 Task: Add an event with the title Second Networking Breakfast Seminar, date '2024/03/09', time 8:50 AM to 10:50 AMand add a description: After the scavenger hunt, a debriefing session will be conducted to allow teams to share their experiences, challenges faced, and lessons learned. This provides an opportunity for reflection, celebration of successes, and identification of areas for improvement.Select event color  Graphite . Add location for the event as: Hanoi, Vietnam, logged in from the account softage.8@softage.netand send the event invitation to softage.9@softage.net and softage.10@softage.net. Set a reminder for the event Daily
Action: Mouse pressed left at (53, 86)
Screenshot: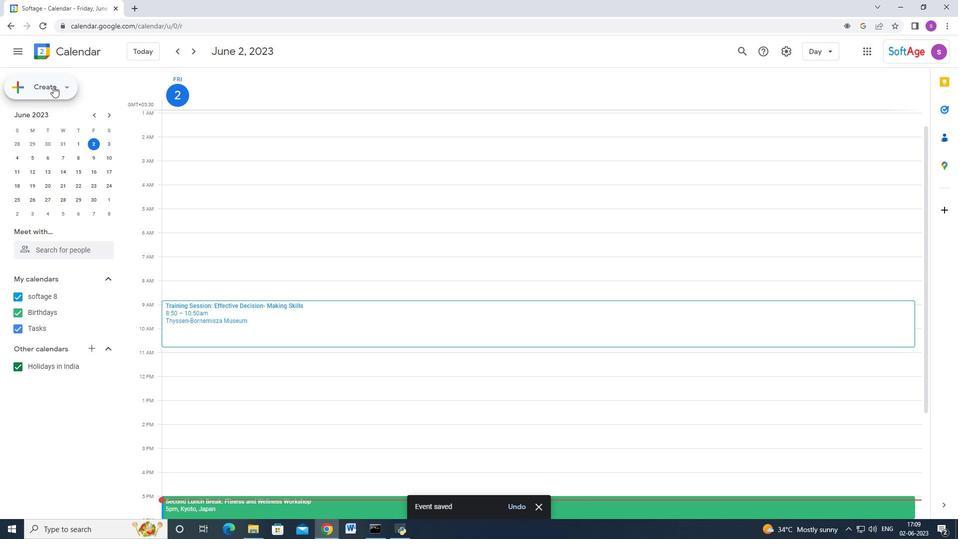 
Action: Mouse moved to (42, 114)
Screenshot: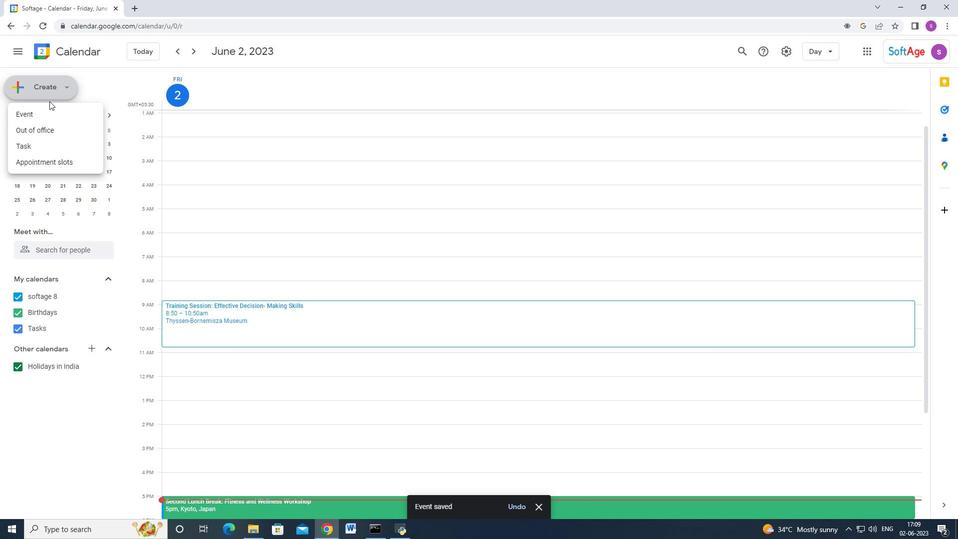 
Action: Mouse pressed left at (42, 114)
Screenshot: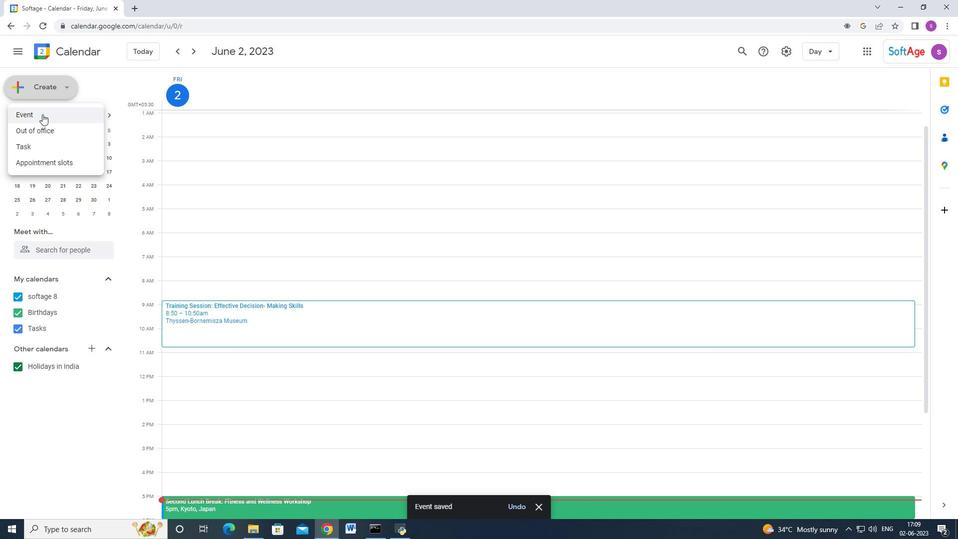 
Action: Mouse moved to (554, 477)
Screenshot: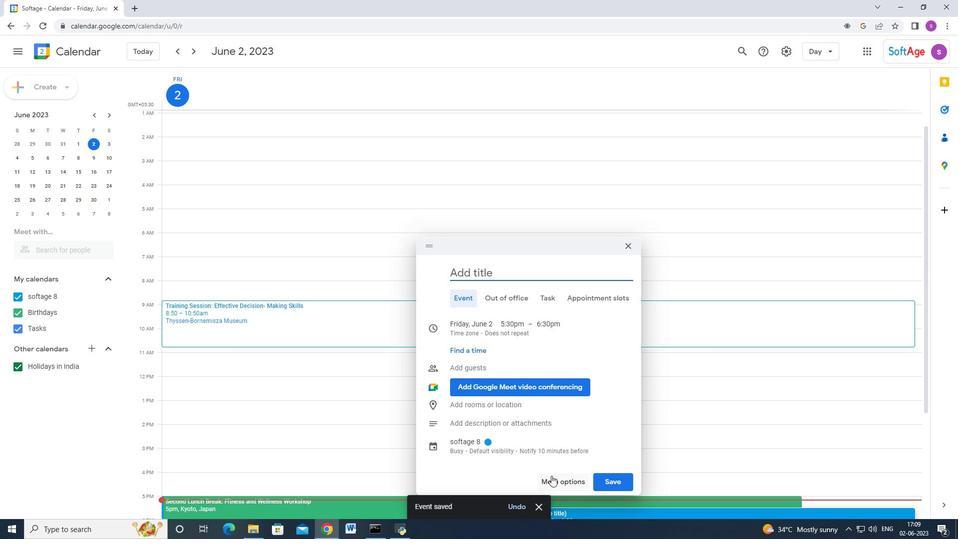 
Action: Mouse pressed left at (554, 477)
Screenshot: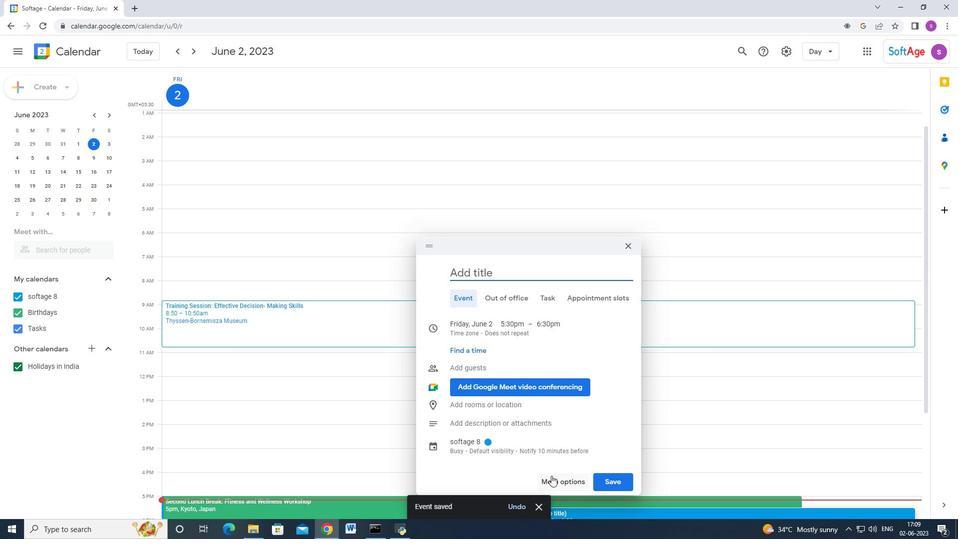 
Action: Mouse moved to (60, 86)
Screenshot: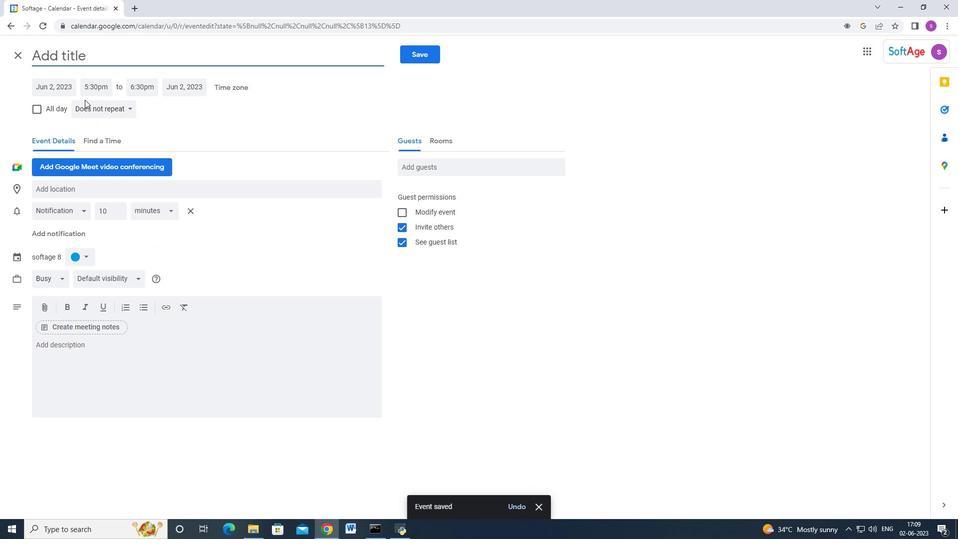 
Action: Mouse pressed left at (60, 86)
Screenshot: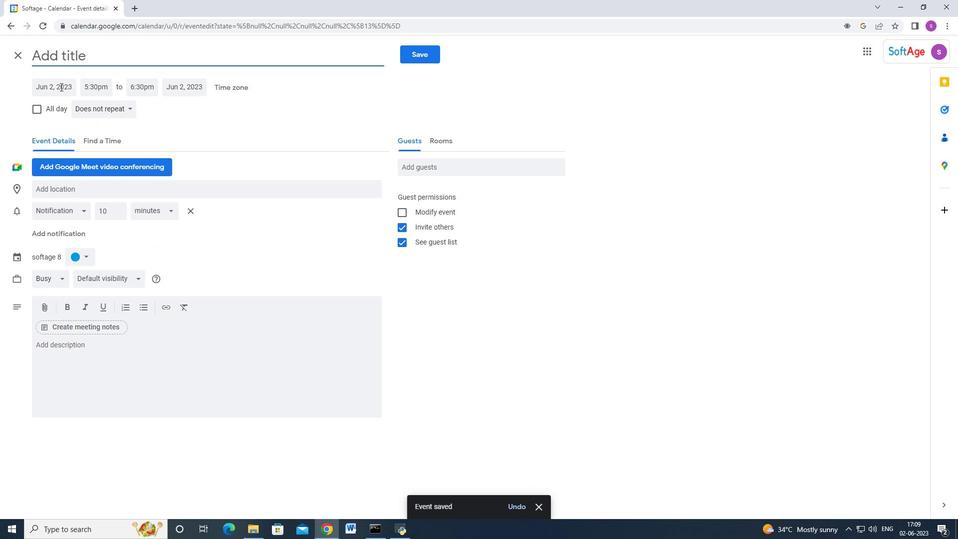 
Action: Mouse moved to (73, 56)
Screenshot: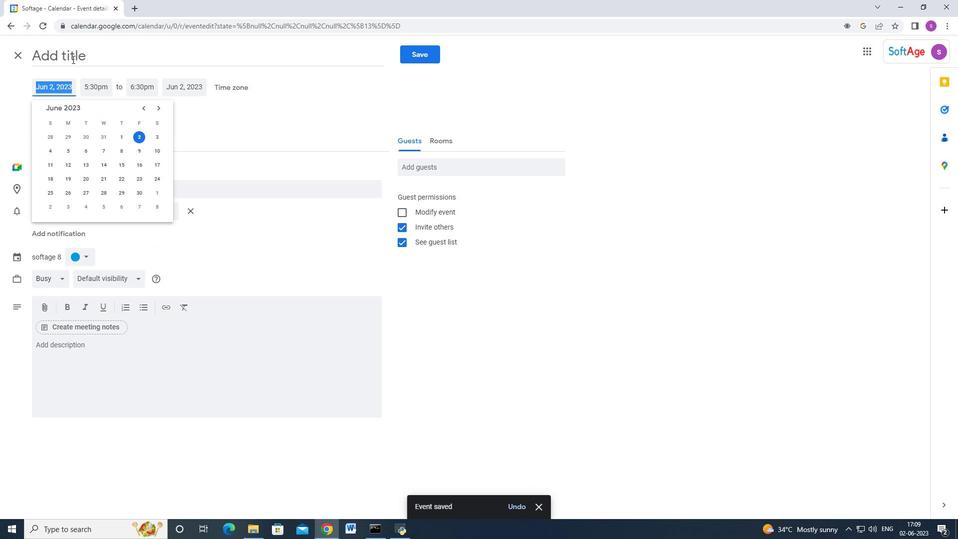 
Action: Mouse pressed left at (73, 56)
Screenshot: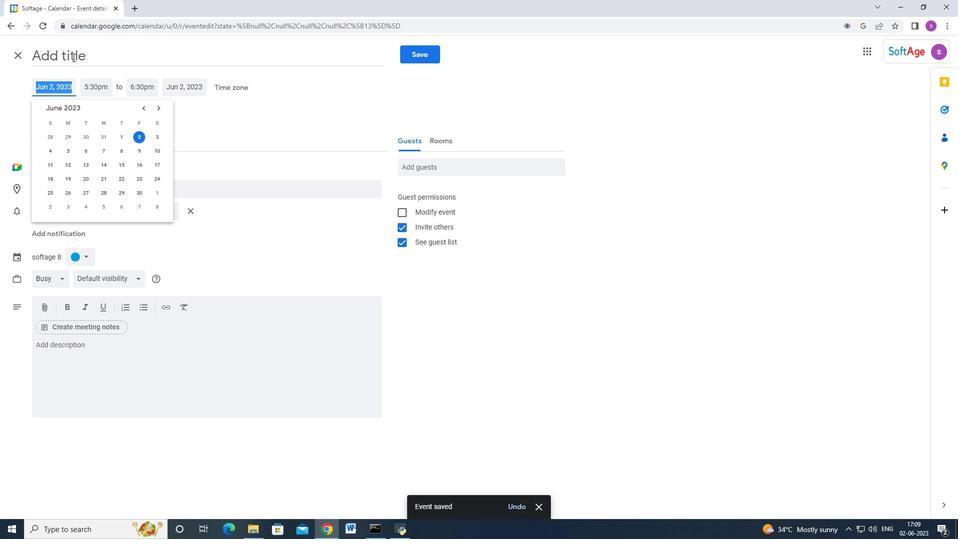 
Action: Key pressed <Key.shift_r>Secib<Key.backspace><Key.backspace>ond<Key.space><Key.shift>Netwr<Key.backspace>orking<Key.space><Key.shift>Breakfast<Key.space><Key.shift_r>Seminar
Screenshot: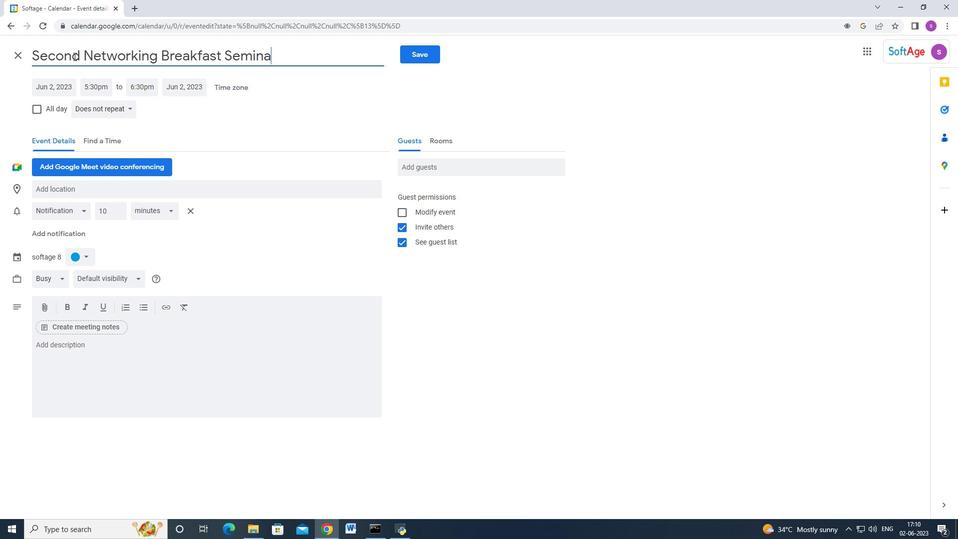 
Action: Mouse moved to (49, 92)
Screenshot: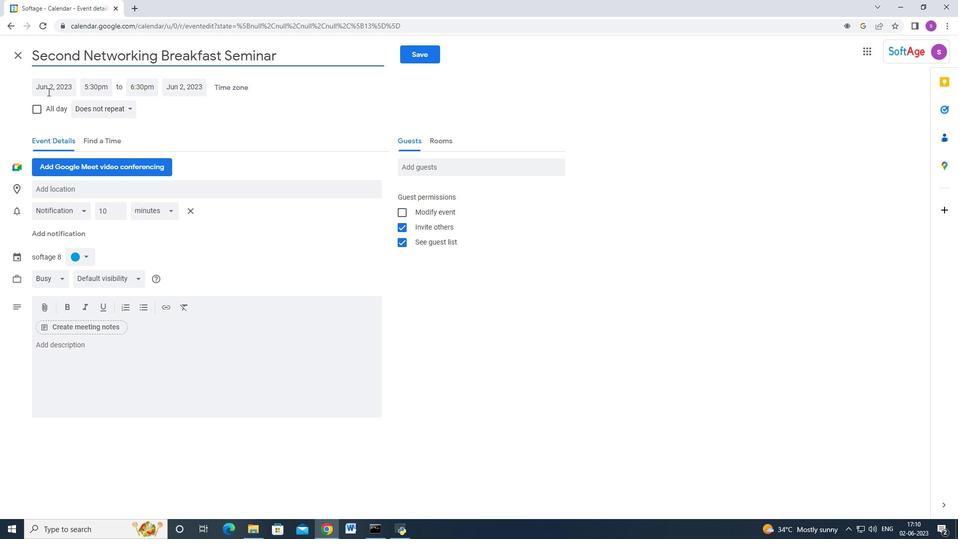 
Action: Mouse pressed left at (49, 92)
Screenshot: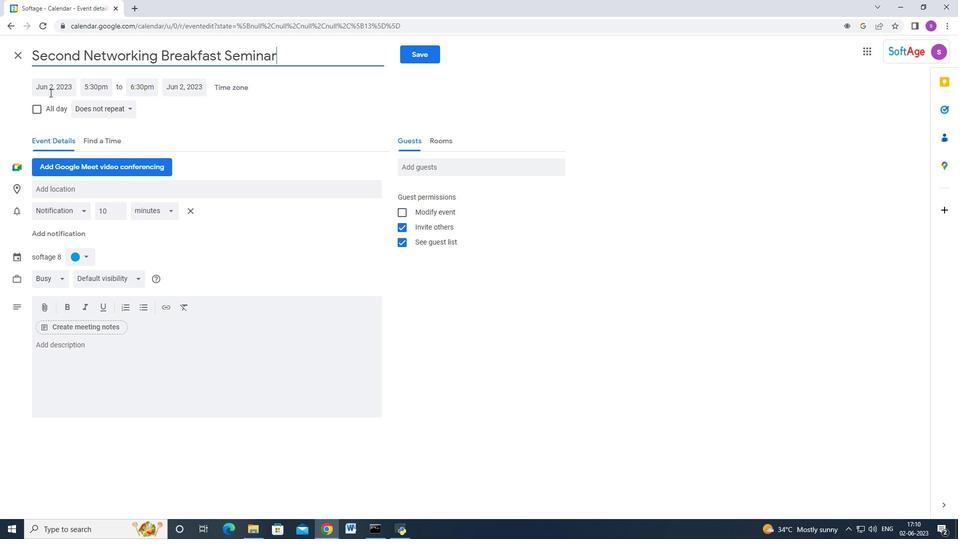 
Action: Mouse moved to (156, 111)
Screenshot: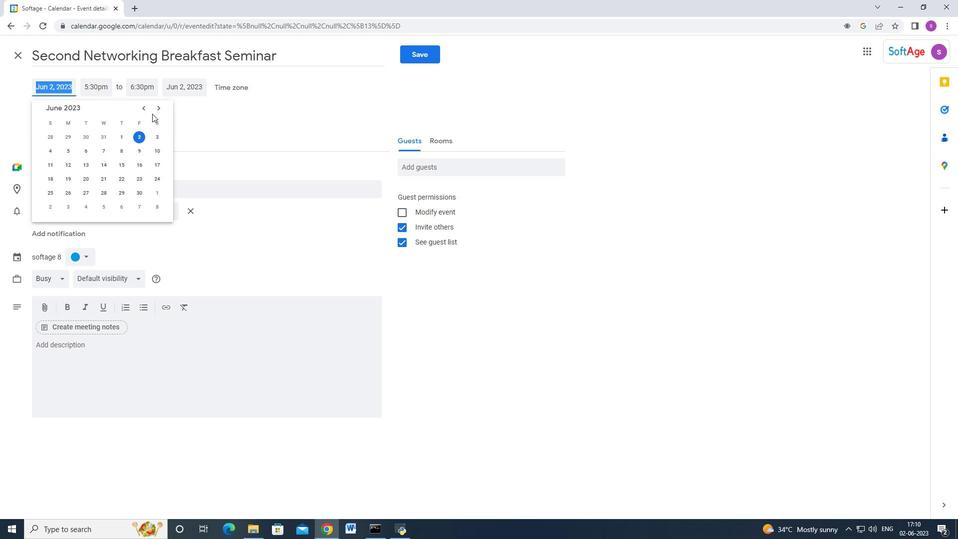 
Action: Mouse pressed left at (156, 111)
Screenshot: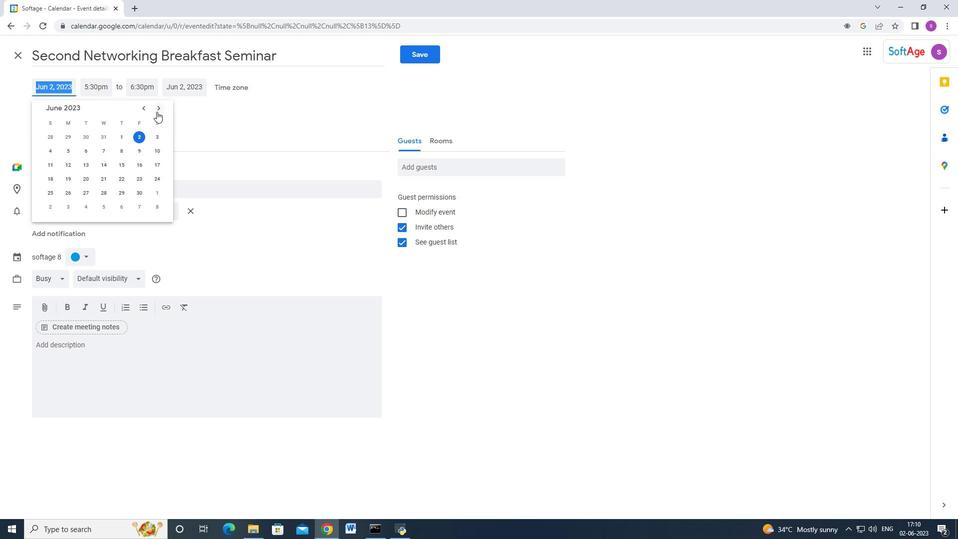 
Action: Mouse pressed left at (156, 111)
Screenshot: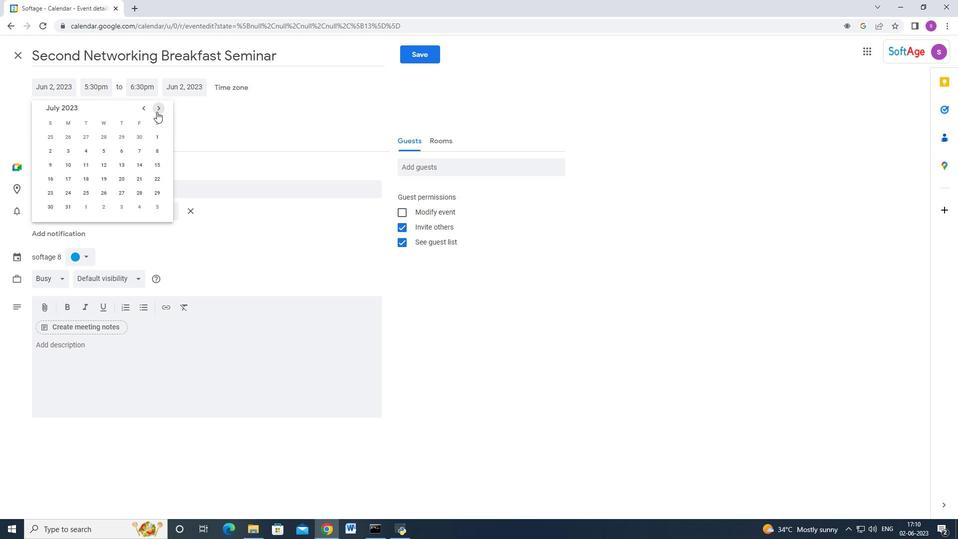 
Action: Mouse pressed left at (156, 111)
Screenshot: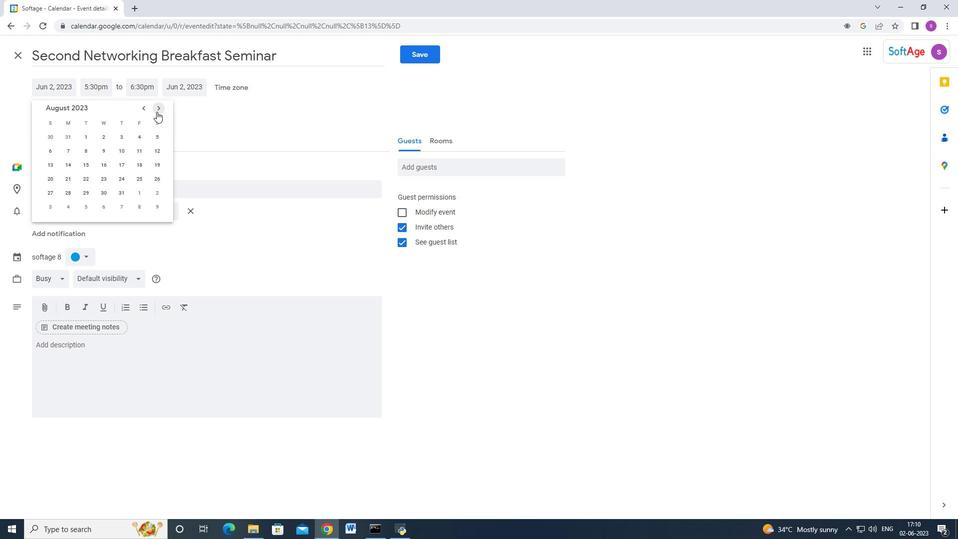 
Action: Mouse pressed left at (156, 111)
Screenshot: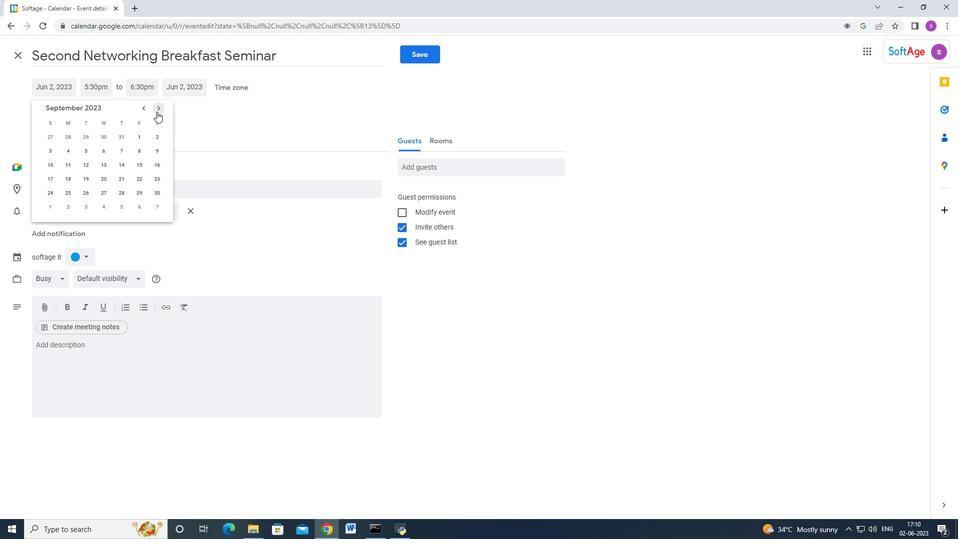 
Action: Mouse pressed left at (156, 111)
Screenshot: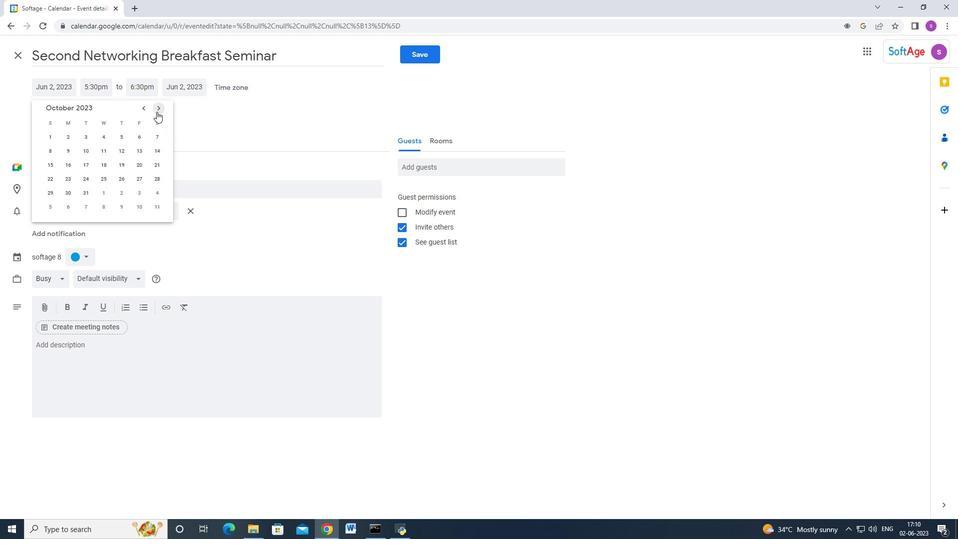 
Action: Mouse pressed left at (156, 111)
Screenshot: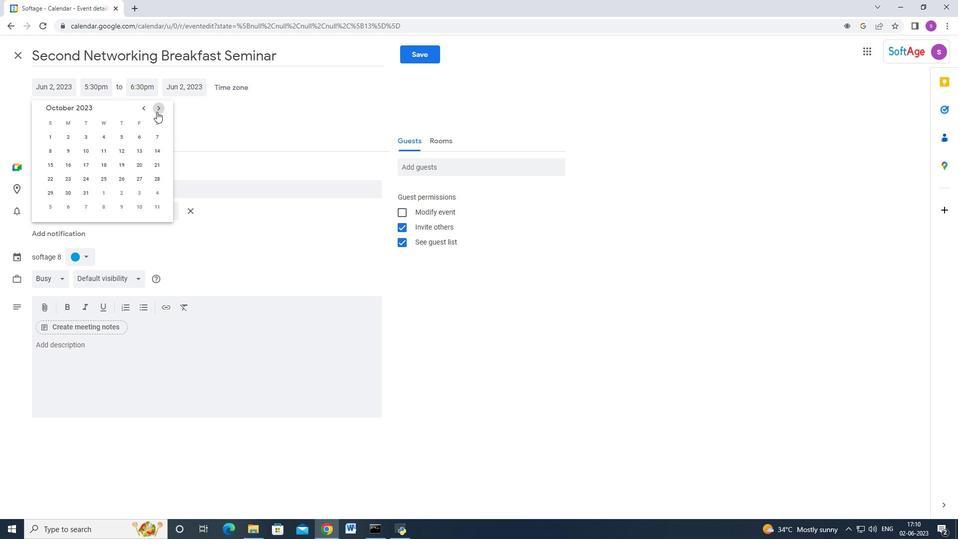 
Action: Mouse pressed left at (156, 111)
Screenshot: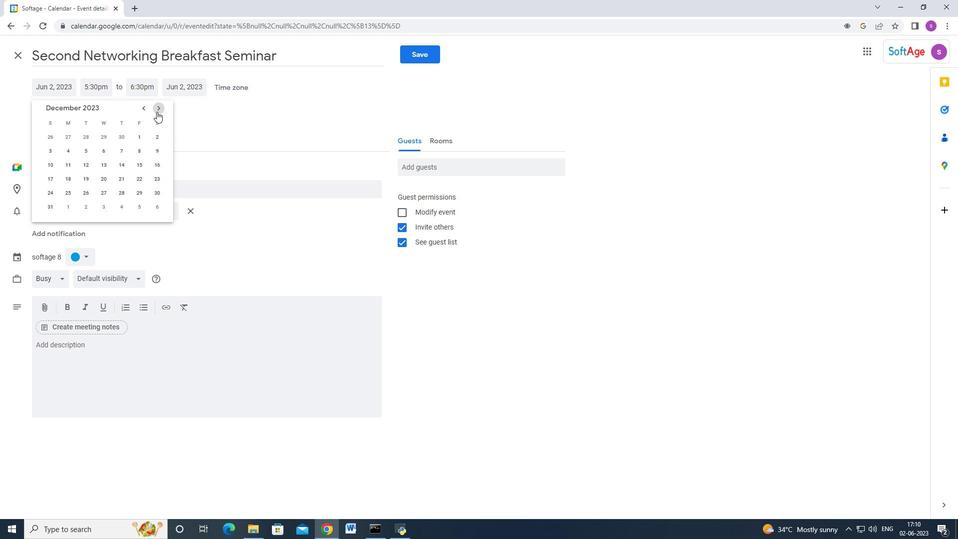 
Action: Mouse pressed left at (156, 111)
Screenshot: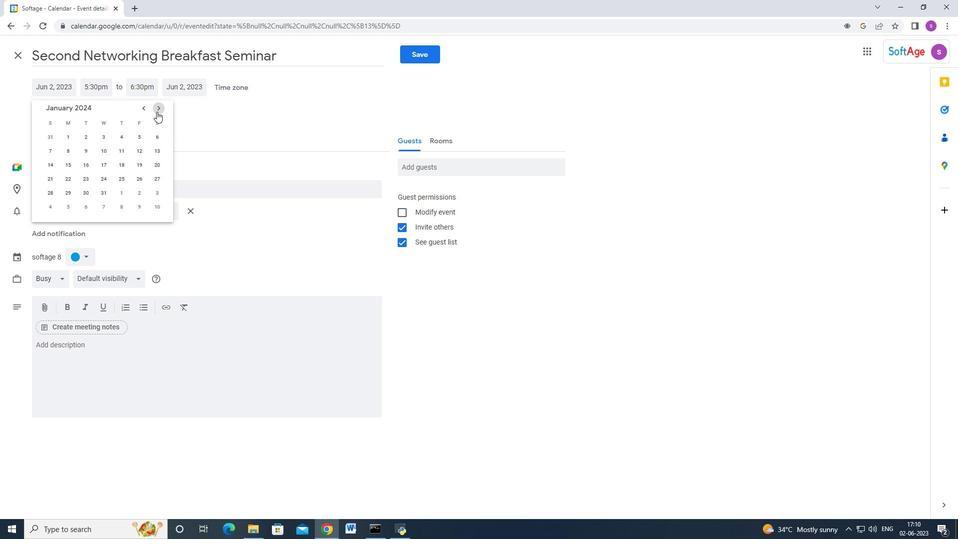 
Action: Mouse pressed left at (156, 111)
Screenshot: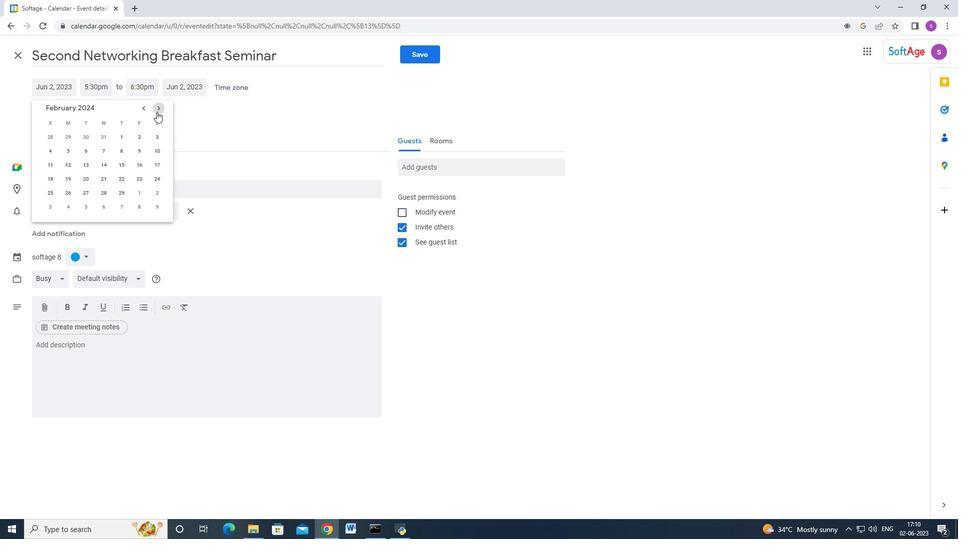 
Action: Mouse pressed left at (156, 111)
Screenshot: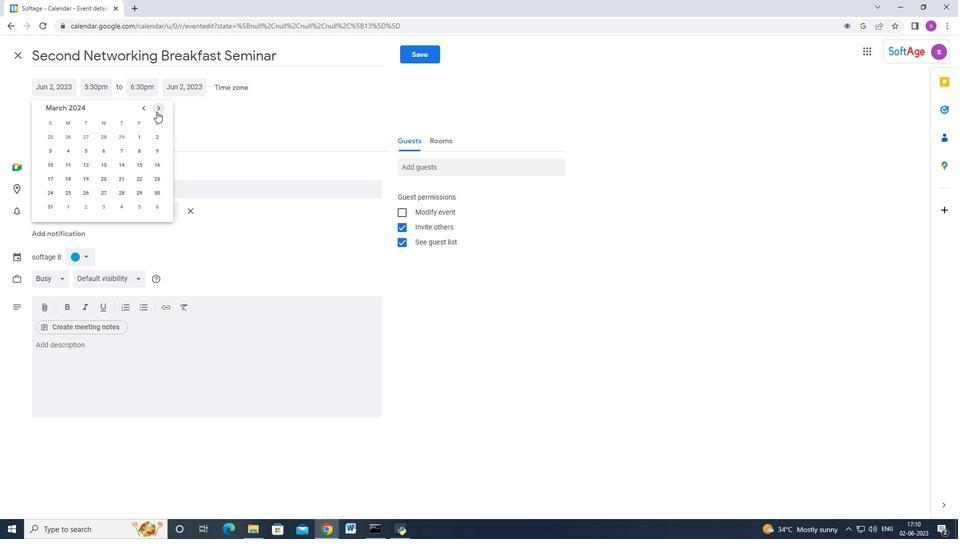 
Action: Mouse moved to (136, 110)
Screenshot: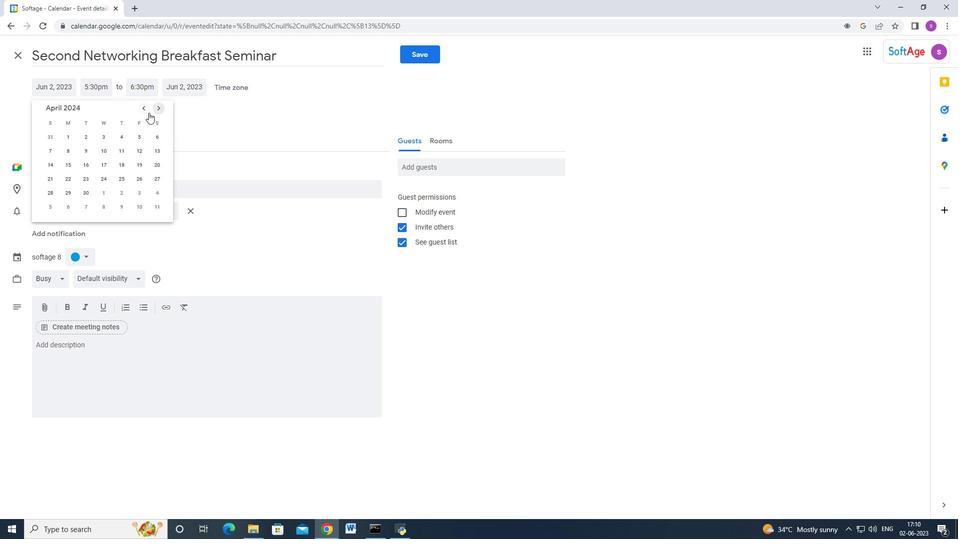 
Action: Mouse pressed left at (136, 110)
Screenshot: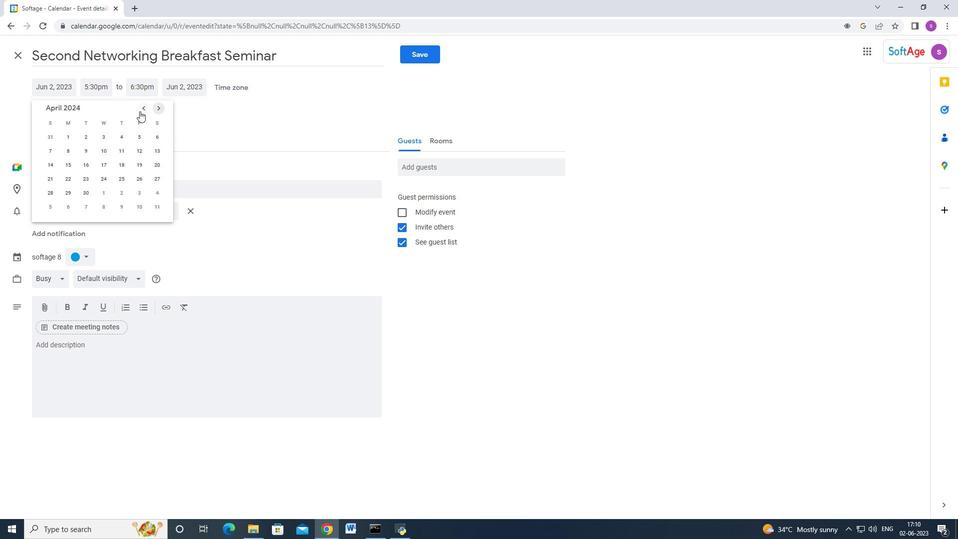 
Action: Mouse moved to (141, 108)
Screenshot: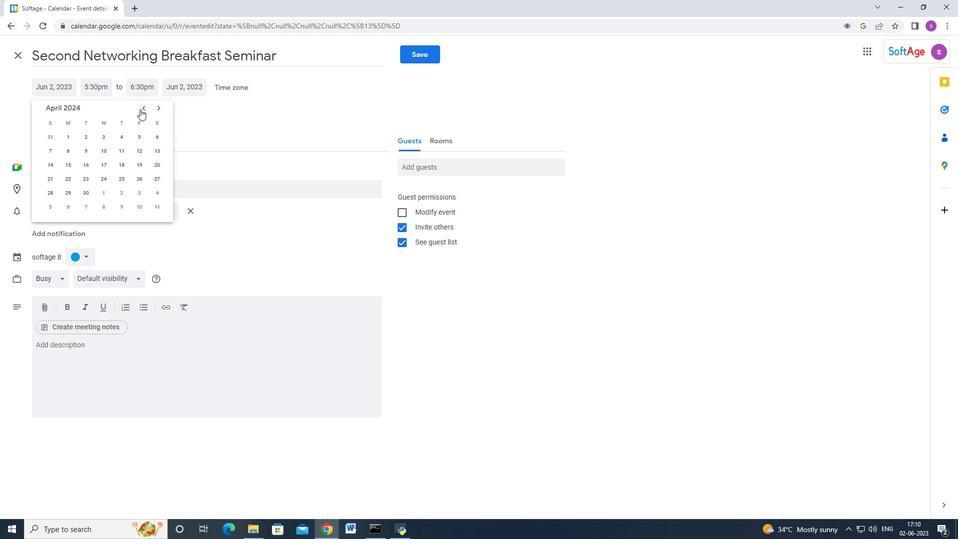 
Action: Mouse pressed left at (141, 108)
Screenshot: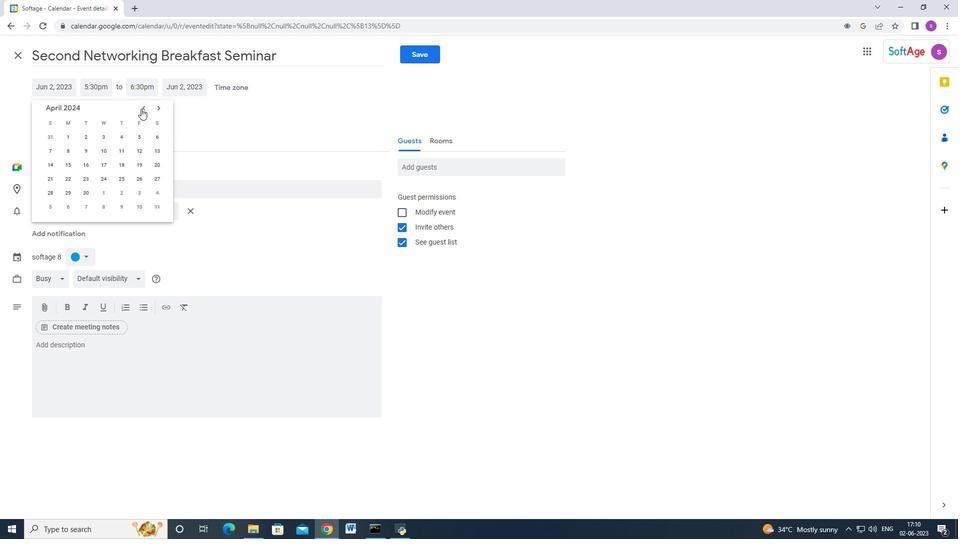 
Action: Mouse moved to (161, 153)
Screenshot: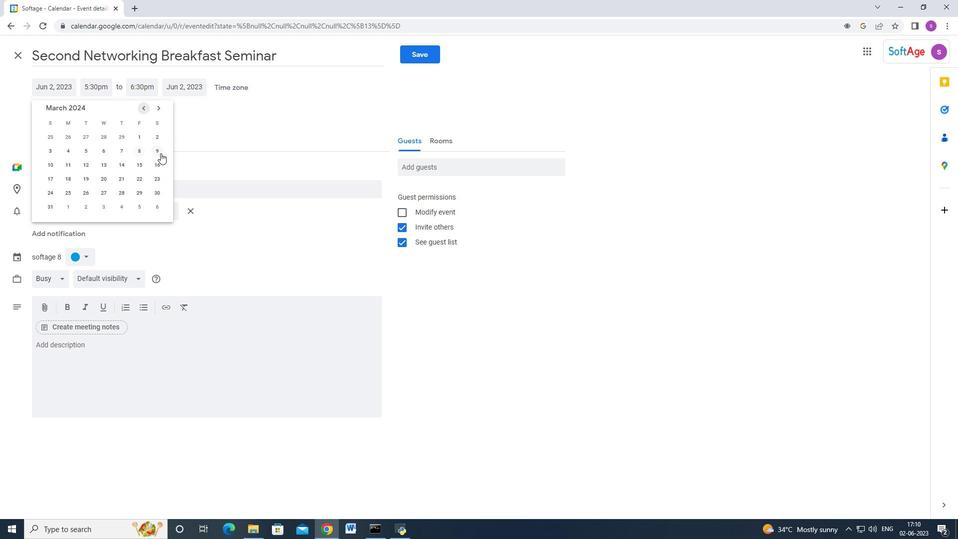 
Action: Mouse pressed left at (161, 153)
Screenshot: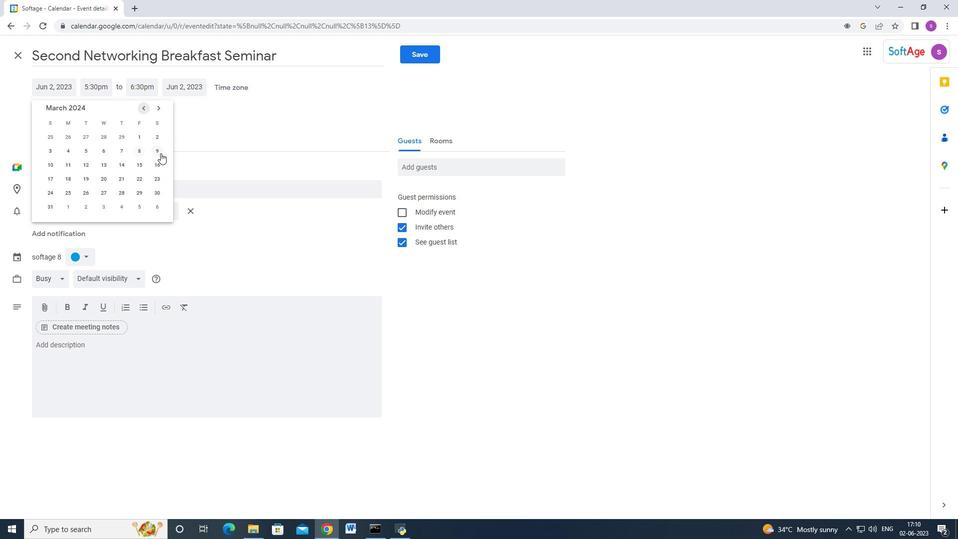 
Action: Mouse moved to (94, 90)
Screenshot: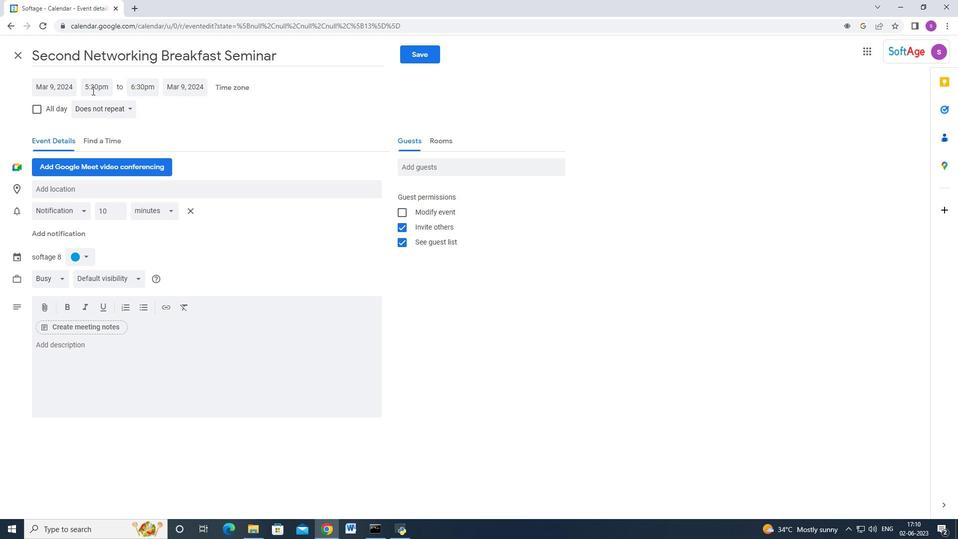 
Action: Mouse pressed left at (94, 90)
Screenshot: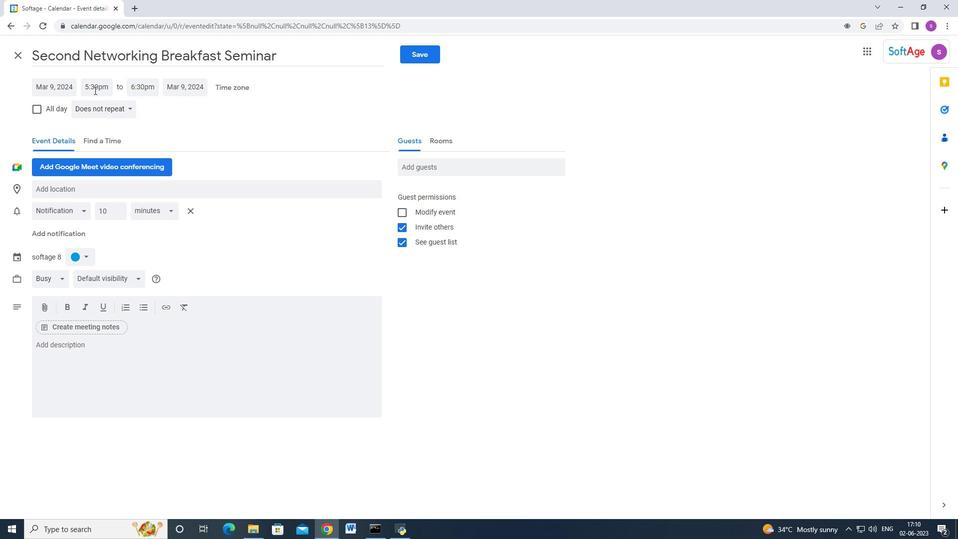 
Action: Key pressed 8<Key.shift>:50am<Key.down><Key.down><Key.up><Key.backspace><Key.backspace><Key.backspace><Key.backspace><Key.backspace><Key.backspace><Key.backspace><Key.backspace>8<Key.shift>:50am<Key.enter><Key.tab><Key.backspace>10<Key.shift>:50am<Key.enter>
Screenshot: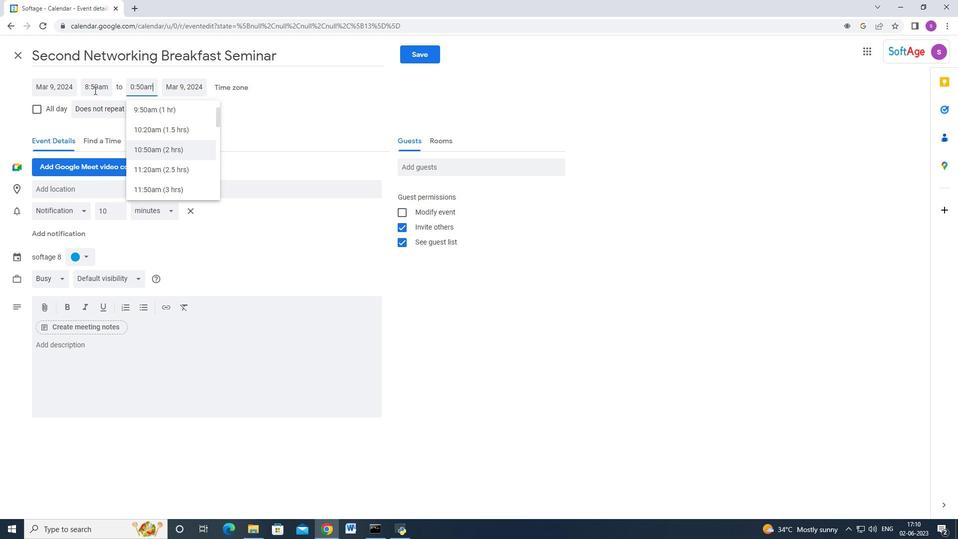 
Action: Mouse moved to (122, 346)
Screenshot: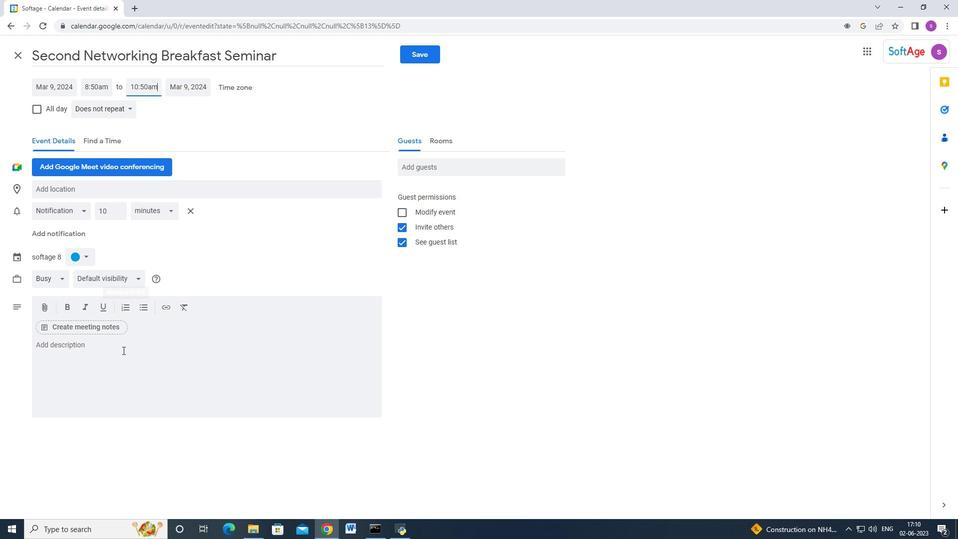
Action: Mouse pressed left at (122, 346)
Screenshot: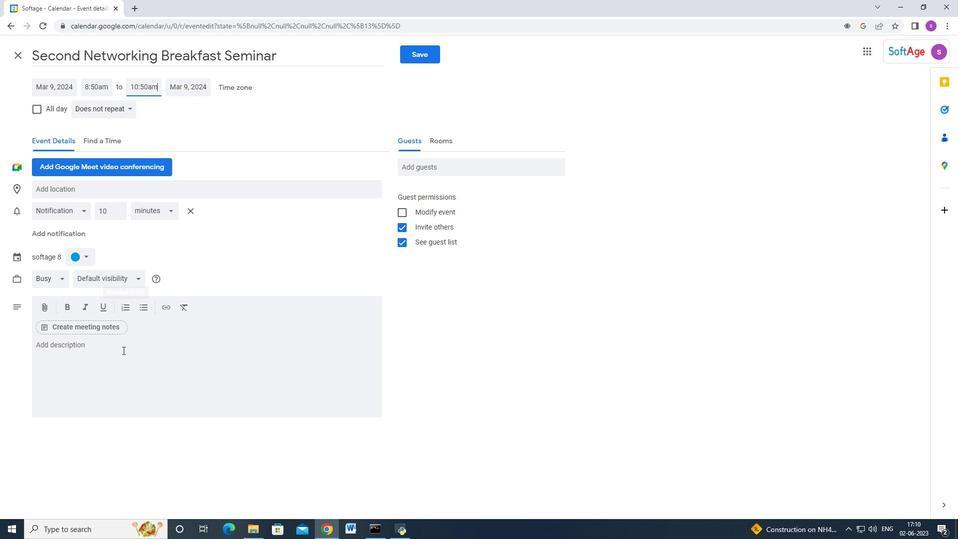 
Action: Key pressed <Key.shift><Key.shift><Key.shift><Key.shift><Key.shift><Key.shift><Key.shift><Key.shift><Key.shift><Key.shift><Key.shift><Key.shift><Key.shift><Key.shift><Key.shift><Key.shift><Key.shift><Key.shift><Key.shift><Key.shift><Key.shift><Key.shift><Key.shift><Key.shift><Key.shift><Key.shift><Key.shift><Key.shift><Key.shift><Key.shift><Key.shift><Key.shift><Key.shift><Key.shift><Key.shift><Key.shift><Key.shift_r>After<Key.space>the<Key.space><Key.shift_r>scavenger<Key.space>hunt,<Key.space>a<Key.space>debriefing<Key.space>session<Key.space>will<Key.space>be<Key.space>conducted<Key.space>to<Key.space>allow<Key.space>teams<Key.space>to<Key.space>share<Key.space>their<Key.space>experiences,<Key.space>challenges<Key.space>faced,<Key.space>and<Key.space>lessons<Key.space>learned.<Key.space><Key.shift>This<Key.space>provides<Key.space>an<Key.space>opportui<Key.backspace>nity<Key.space>for<Key.space>reflex<Key.backspace>ction,<Key.space>cle<Key.backspace><Key.backspace>elebration<Key.space>of<Key.space>successess<Key.backspace>,<Key.space>and<Key.space>identifu<Key.backspace>ication<Key.space>of<Key.space>areas<Key.space>for<Key.space>improvement<Key.space><Key.backspace>.<Key.space><Key.shift_r>Select<Key.space>event<Key.space><Key.backspace><Key.backspace><Key.backspace><Key.backspace><Key.backspace><Key.backspace><Key.backspace><Key.backspace><Key.backspace><Key.backspace><Key.backspace><Key.backspace><Key.backspace>
Screenshot: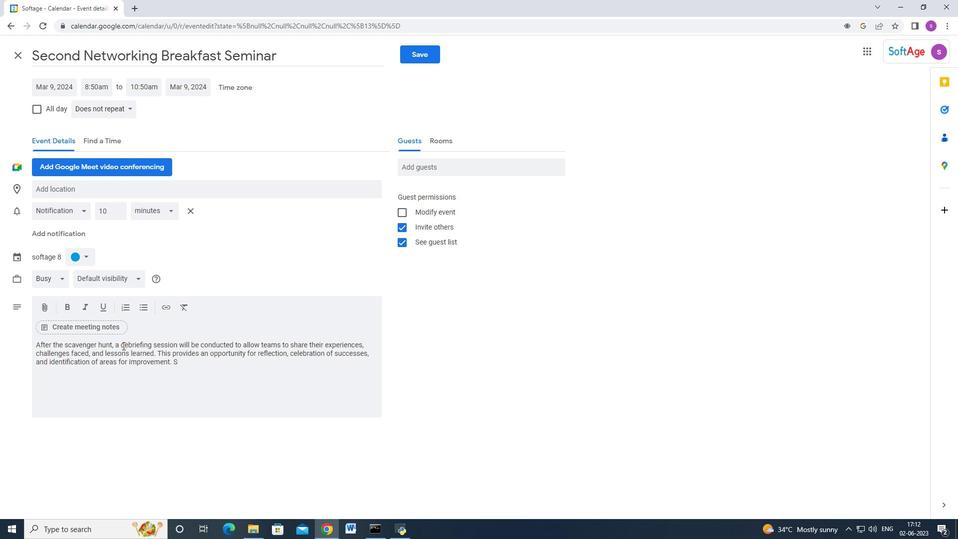 
Action: Mouse moved to (86, 261)
Screenshot: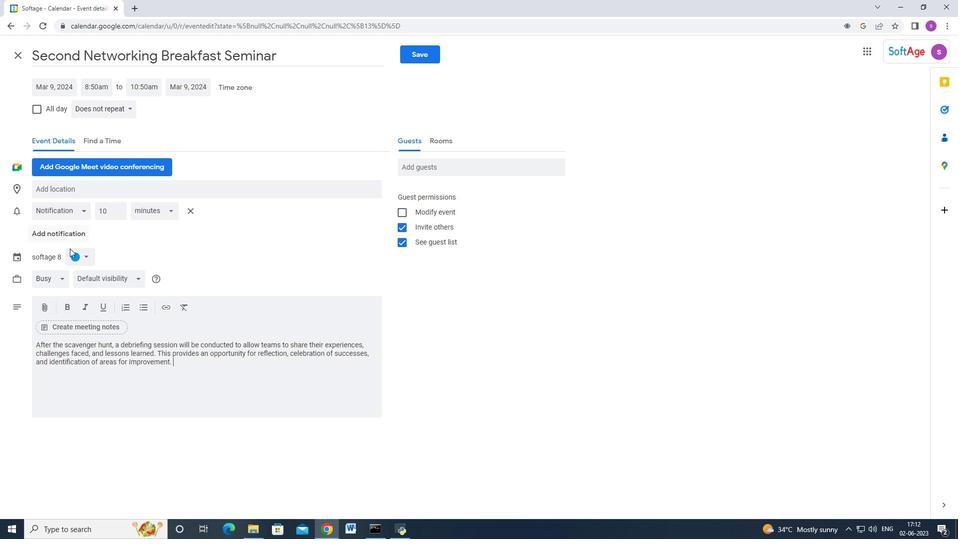 
Action: Mouse pressed left at (86, 261)
Screenshot: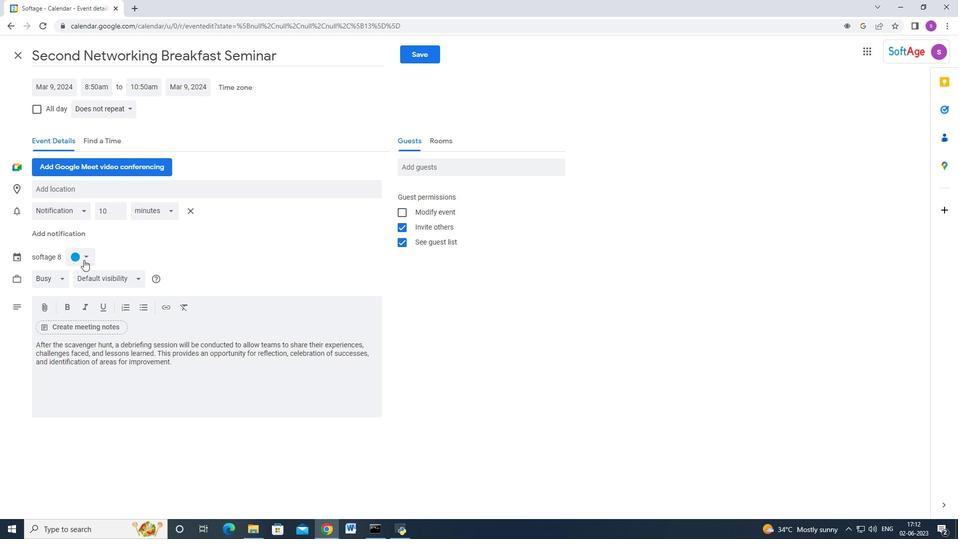 
Action: Mouse moved to (74, 316)
Screenshot: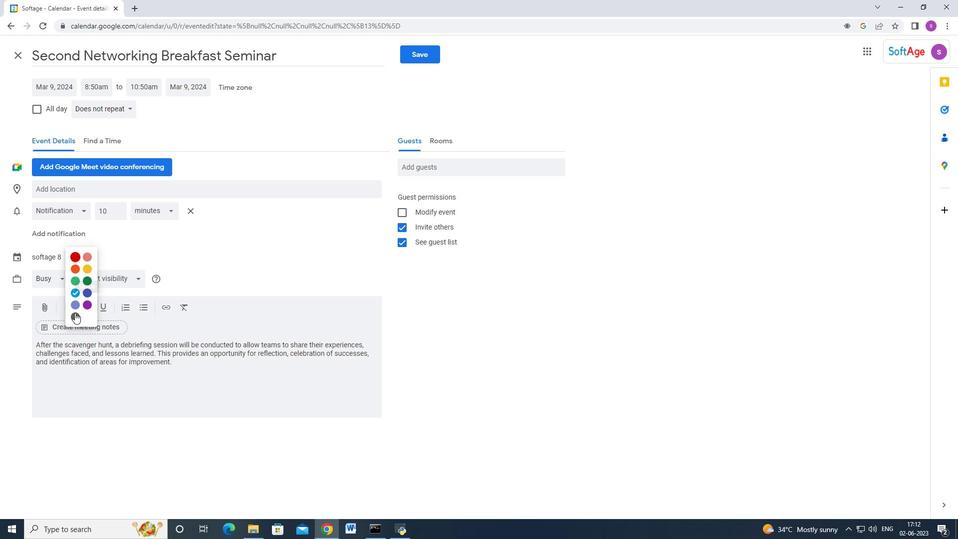 
Action: Mouse pressed left at (74, 316)
Screenshot: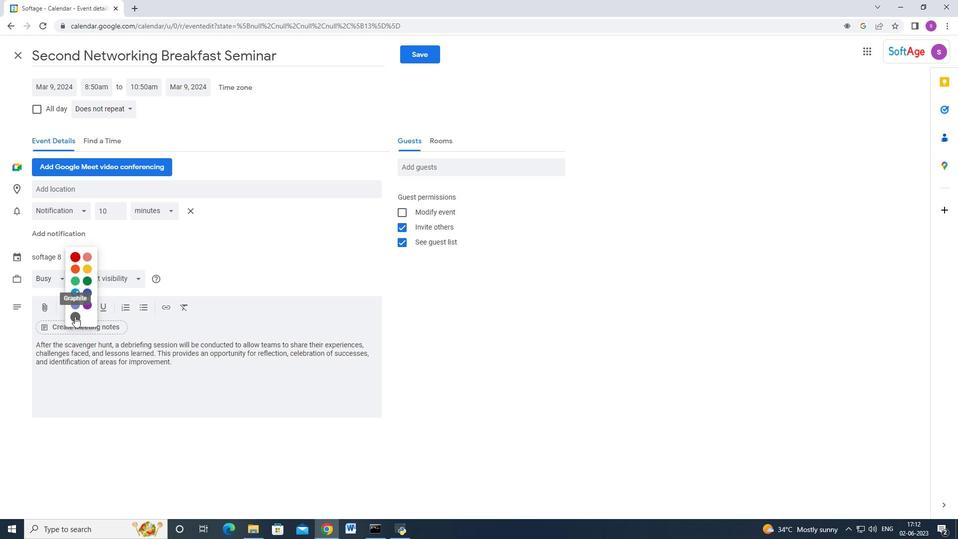 
Action: Mouse moved to (128, 190)
Screenshot: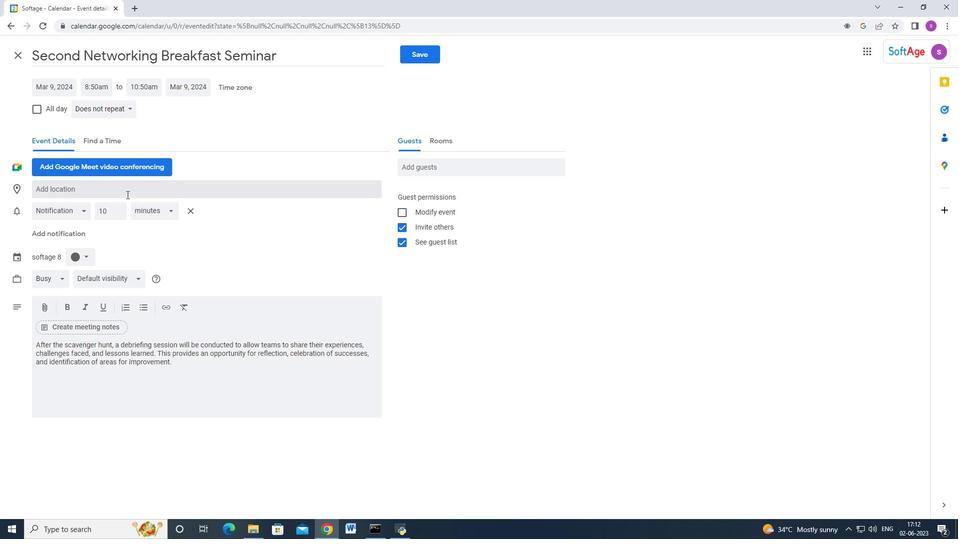 
Action: Mouse pressed left at (128, 190)
Screenshot: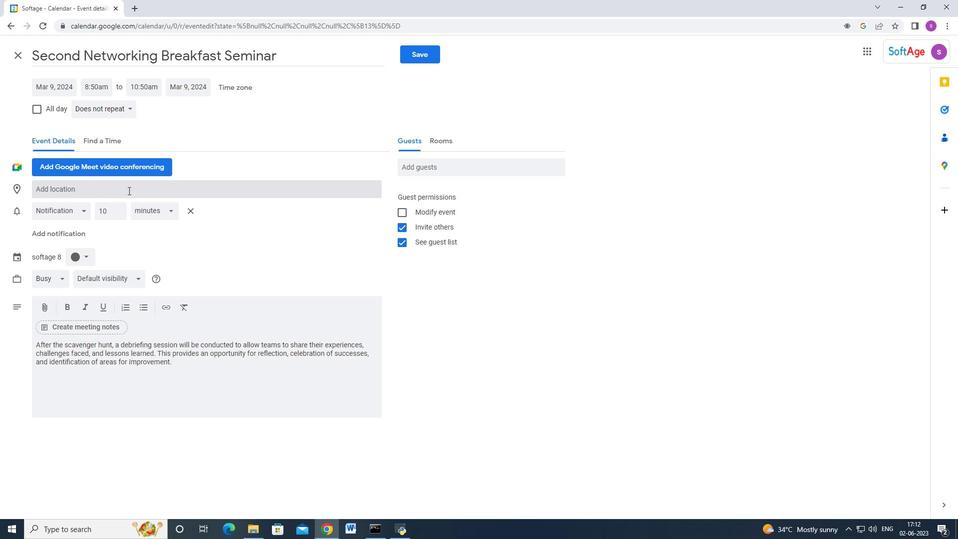 
Action: Key pressed <Key.shift>Gab<Key.backspace><Key.backspace><Key.backspace><Key.shift>Hanoi,<Key.space><Key.shift>Viet
Screenshot: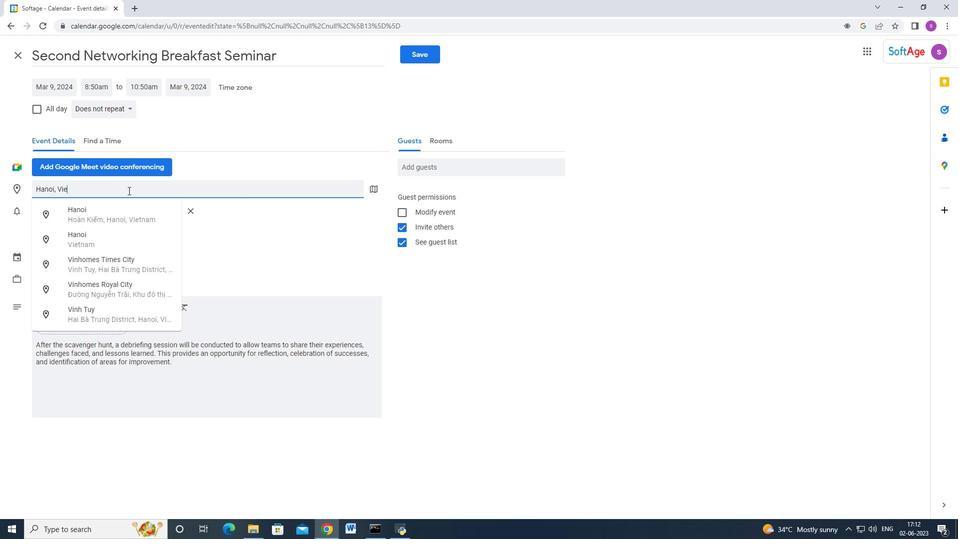 
Action: Mouse moved to (89, 248)
Screenshot: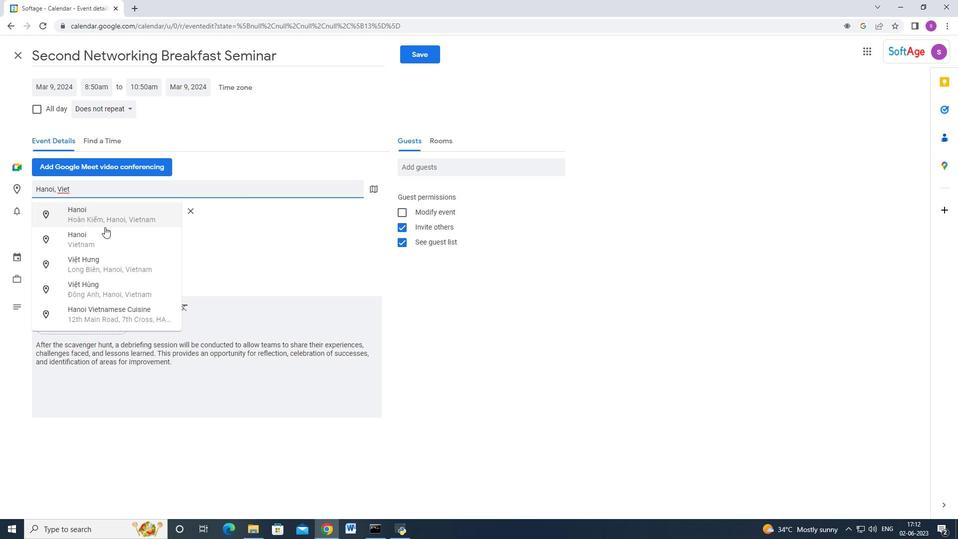 
Action: Mouse pressed left at (89, 248)
Screenshot: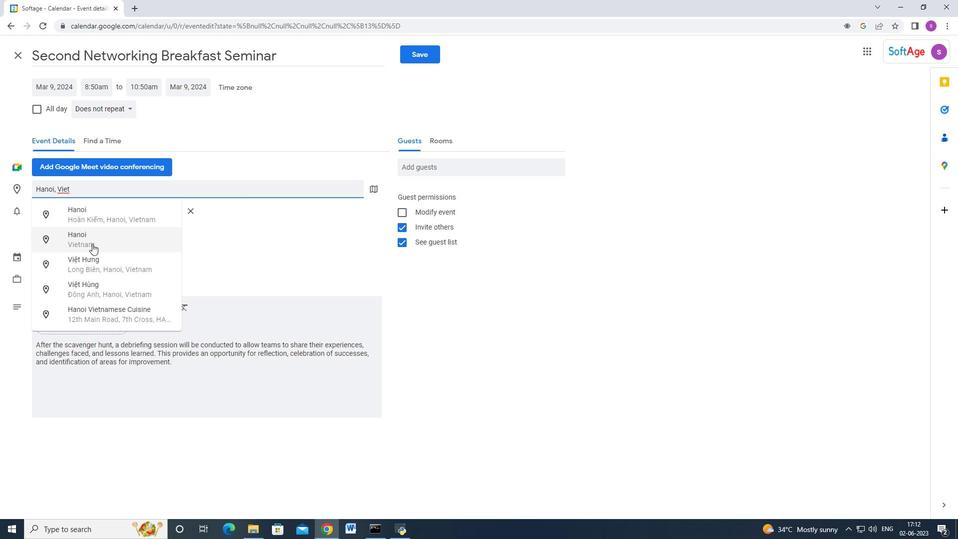 
Action: Mouse moved to (421, 168)
Screenshot: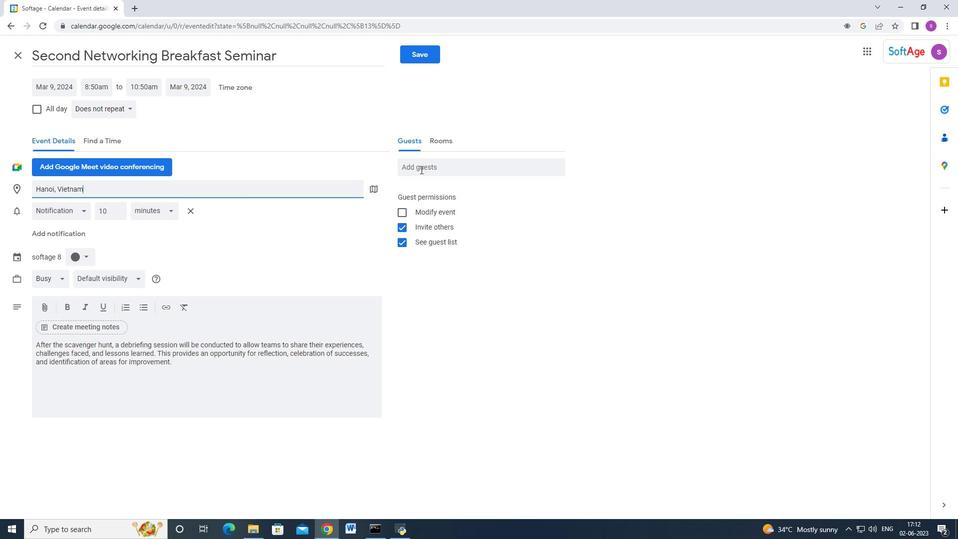 
Action: Mouse pressed left at (421, 168)
Screenshot: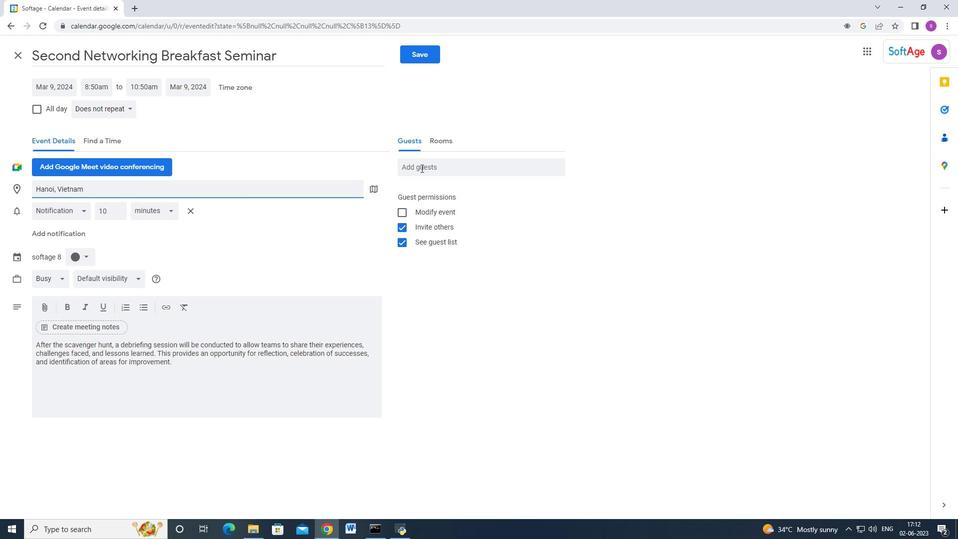 
Action: Mouse moved to (421, 168)
Screenshot: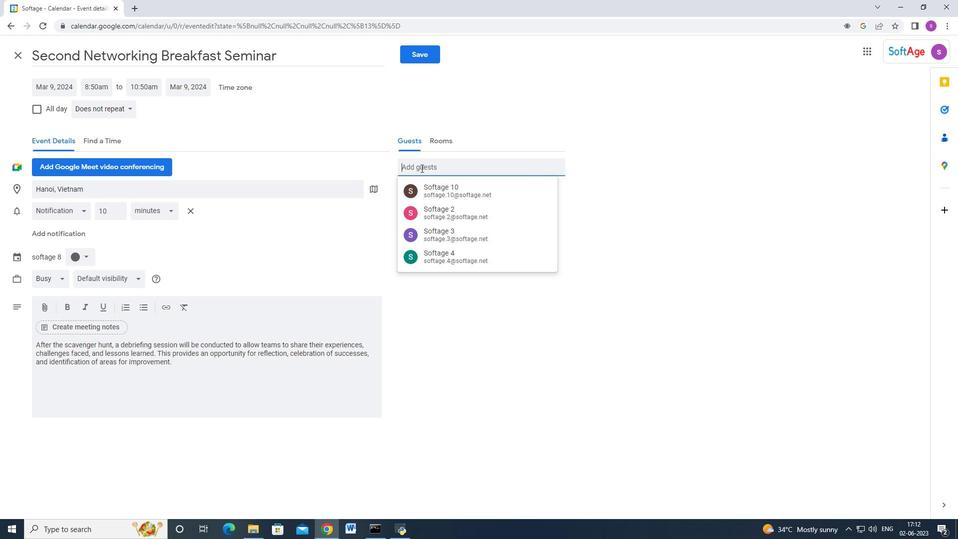 
Action: Key pressed softage.9<Key.shift_r>@softage.net<Key.enter>softage.10<Key.shift_r>@softage.net<Key.enter>
Screenshot: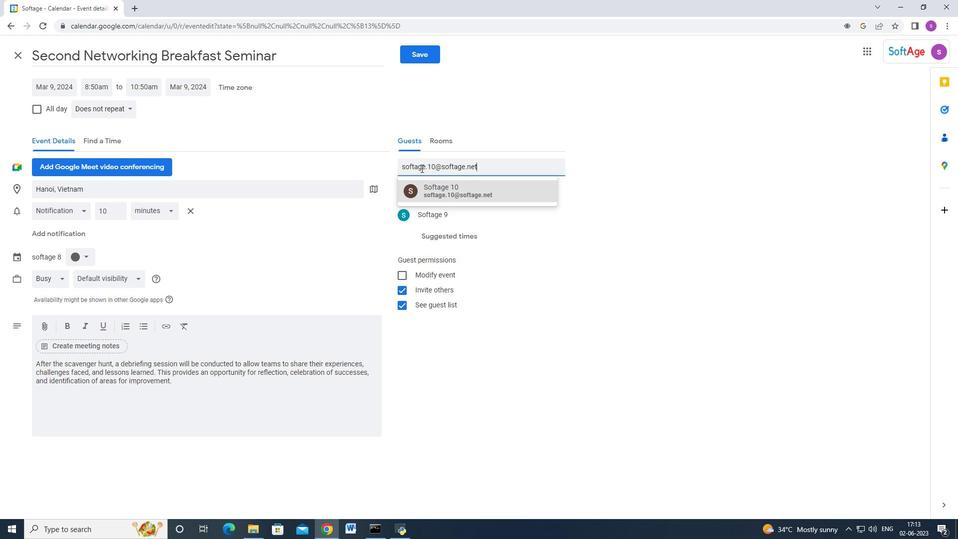 
Action: Mouse moved to (128, 110)
Screenshot: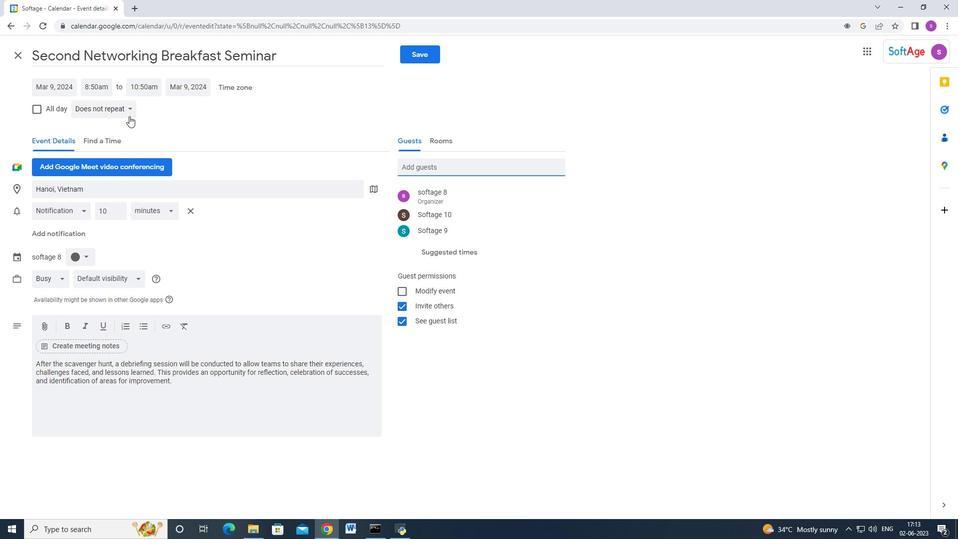
Action: Mouse pressed left at (128, 110)
Screenshot: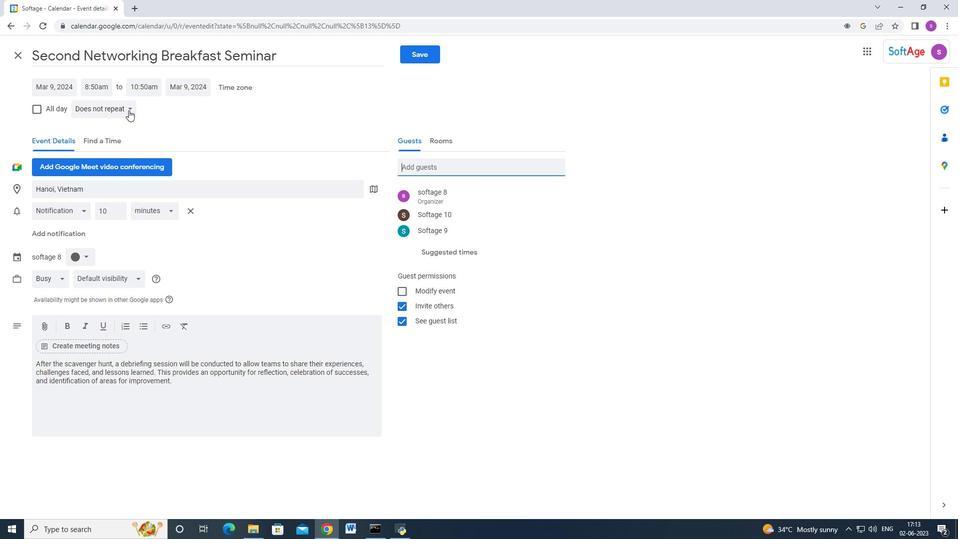 
Action: Mouse moved to (129, 124)
Screenshot: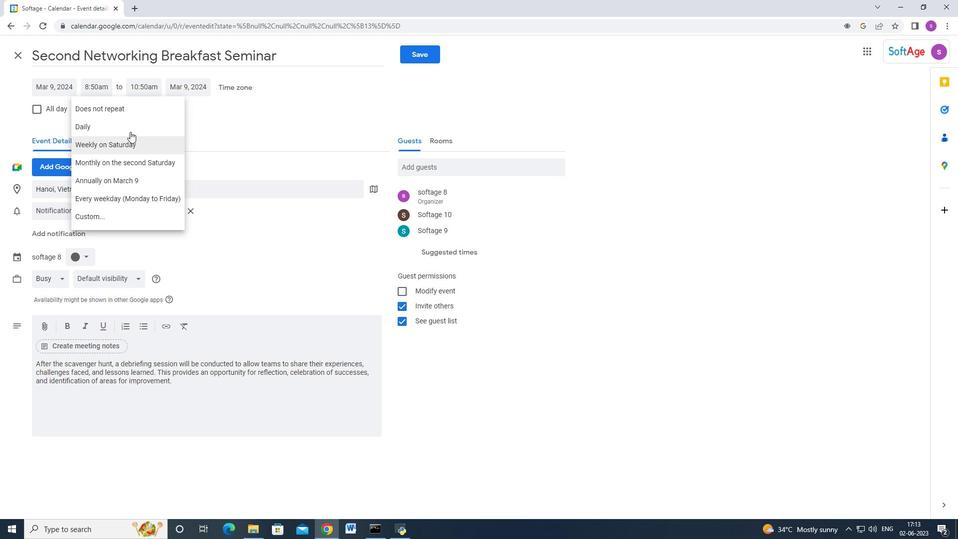 
Action: Mouse pressed left at (129, 124)
Screenshot: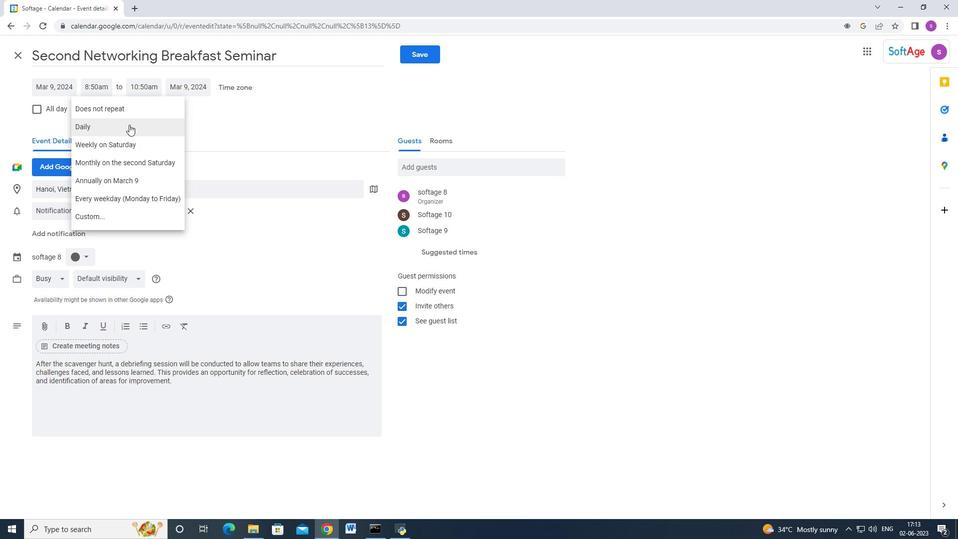 
Action: Mouse moved to (408, 51)
Screenshot: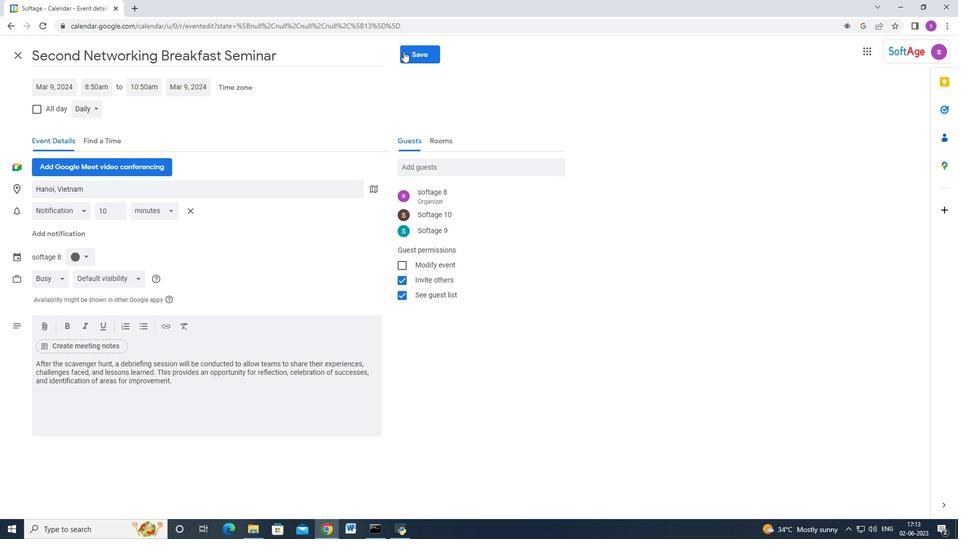 
Action: Mouse pressed left at (408, 51)
Screenshot: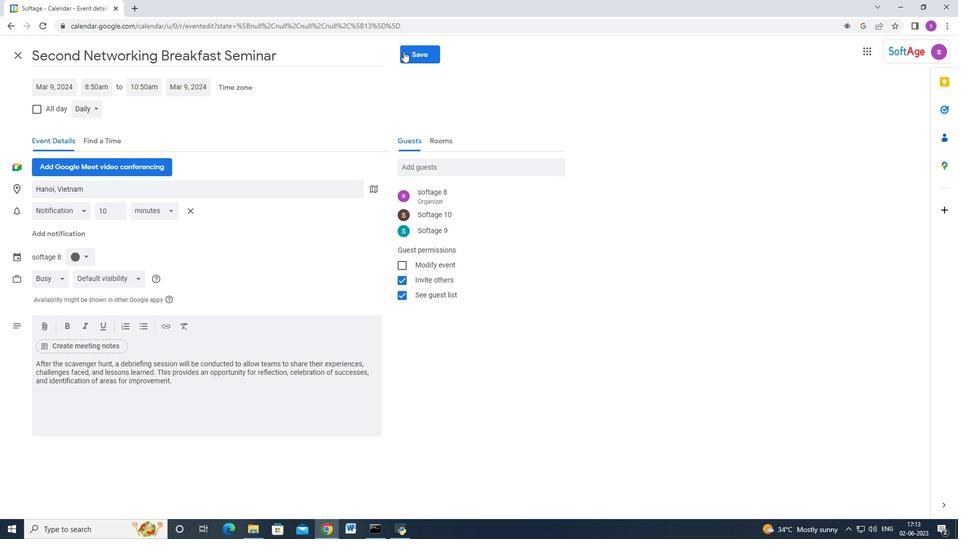 
Action: Mouse moved to (500, 235)
Screenshot: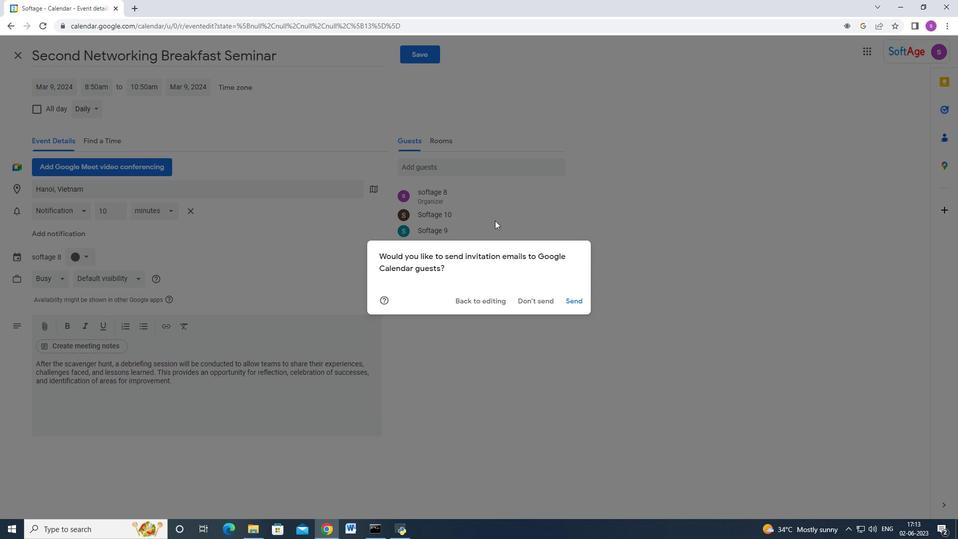 
